 Task: In messages turn off push notifications.
Action: Mouse moved to (882, 78)
Screenshot: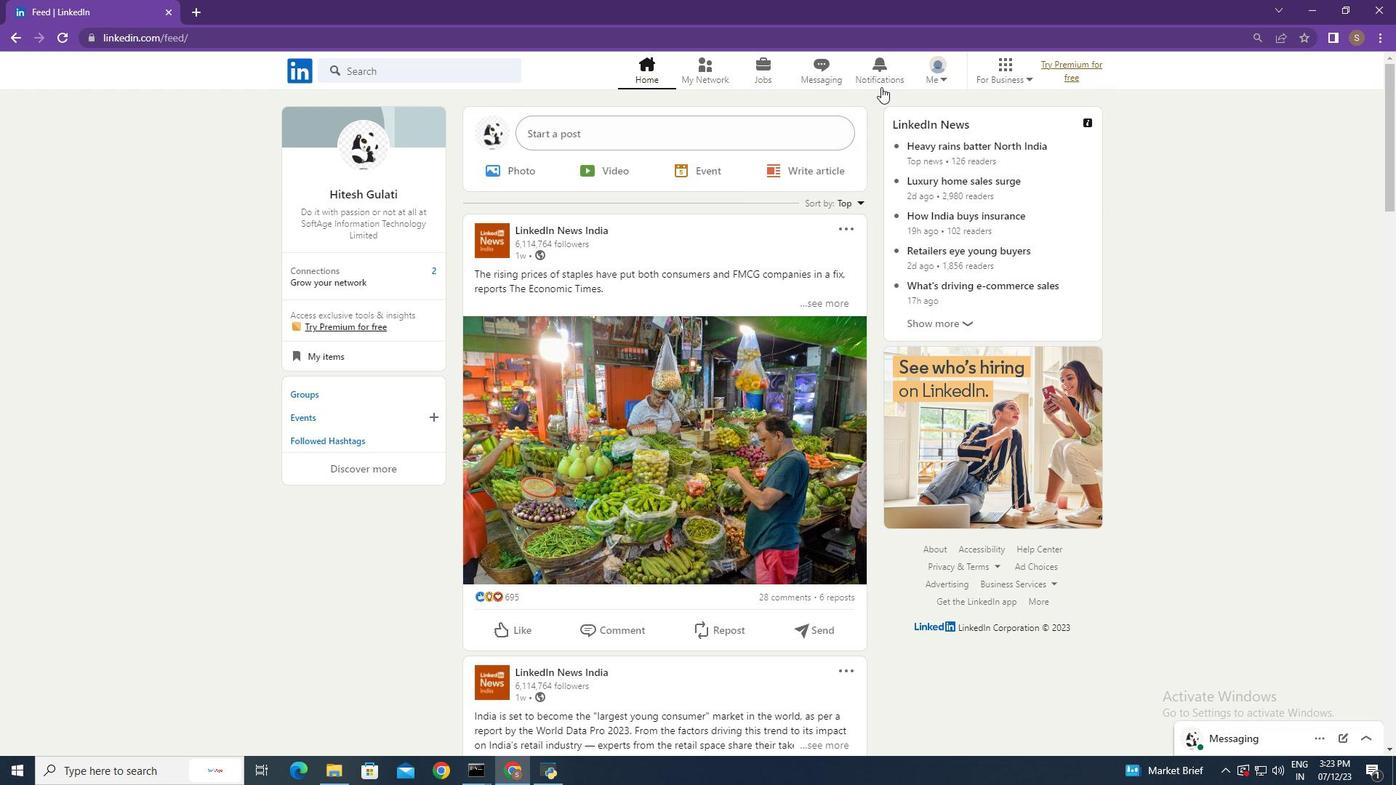 
Action: Mouse pressed left at (882, 78)
Screenshot: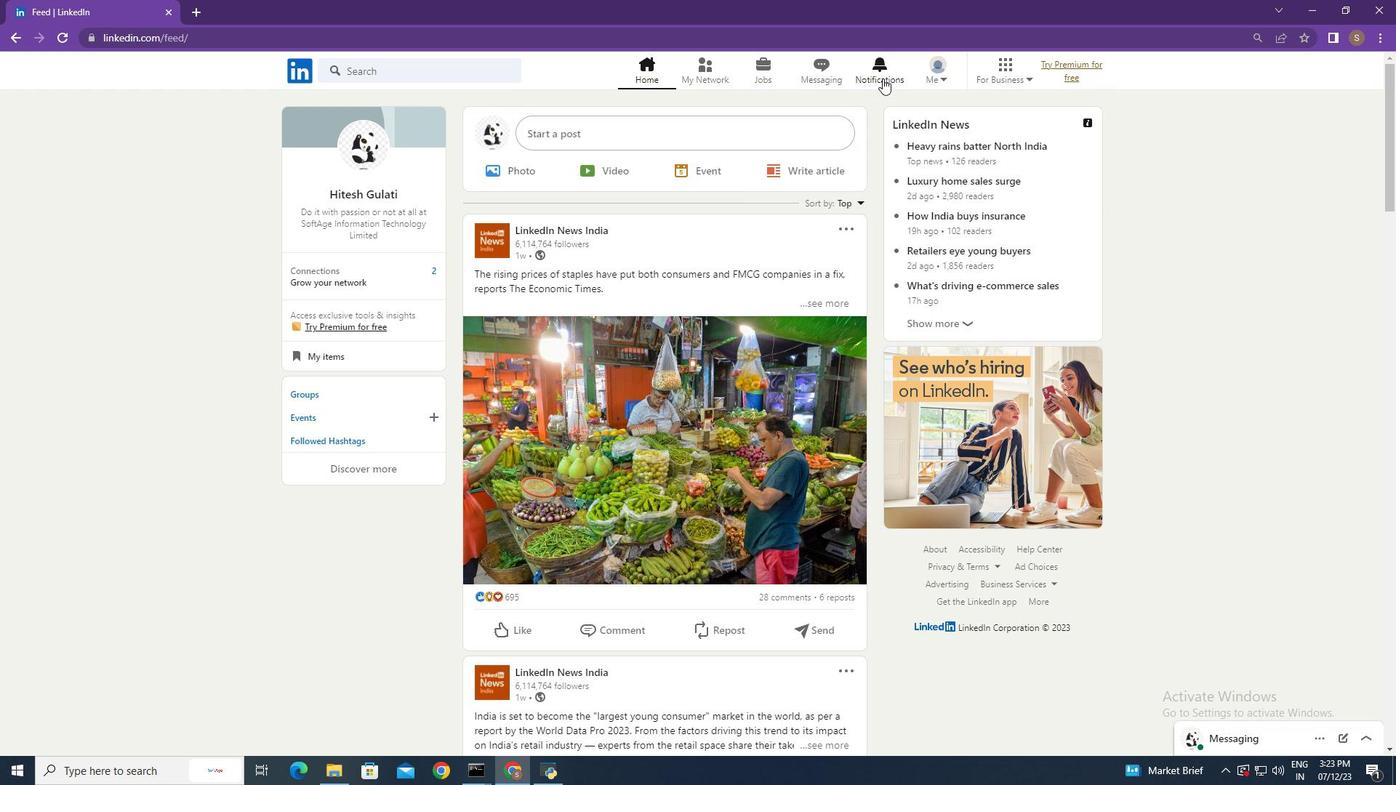 
Action: Mouse moved to (318, 167)
Screenshot: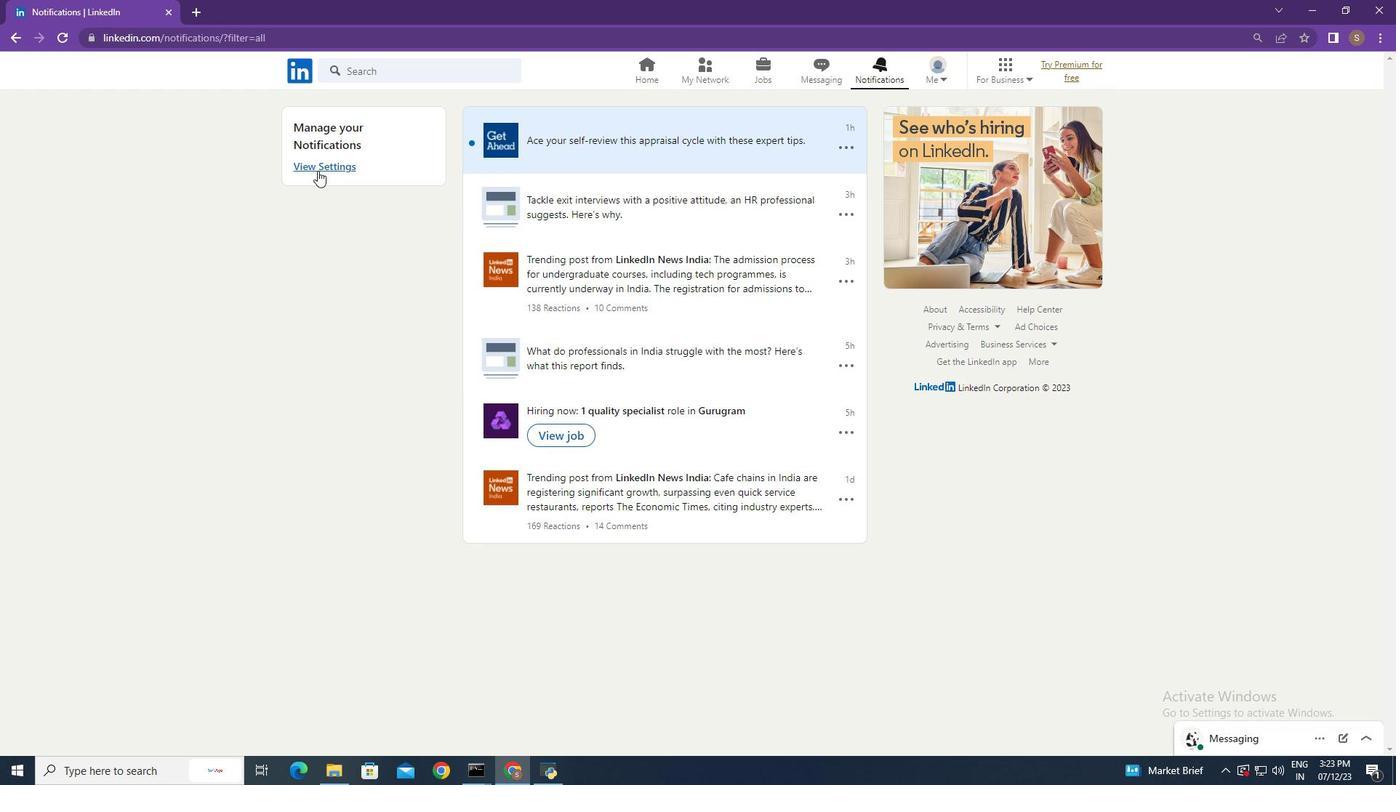 
Action: Mouse pressed left at (318, 167)
Screenshot: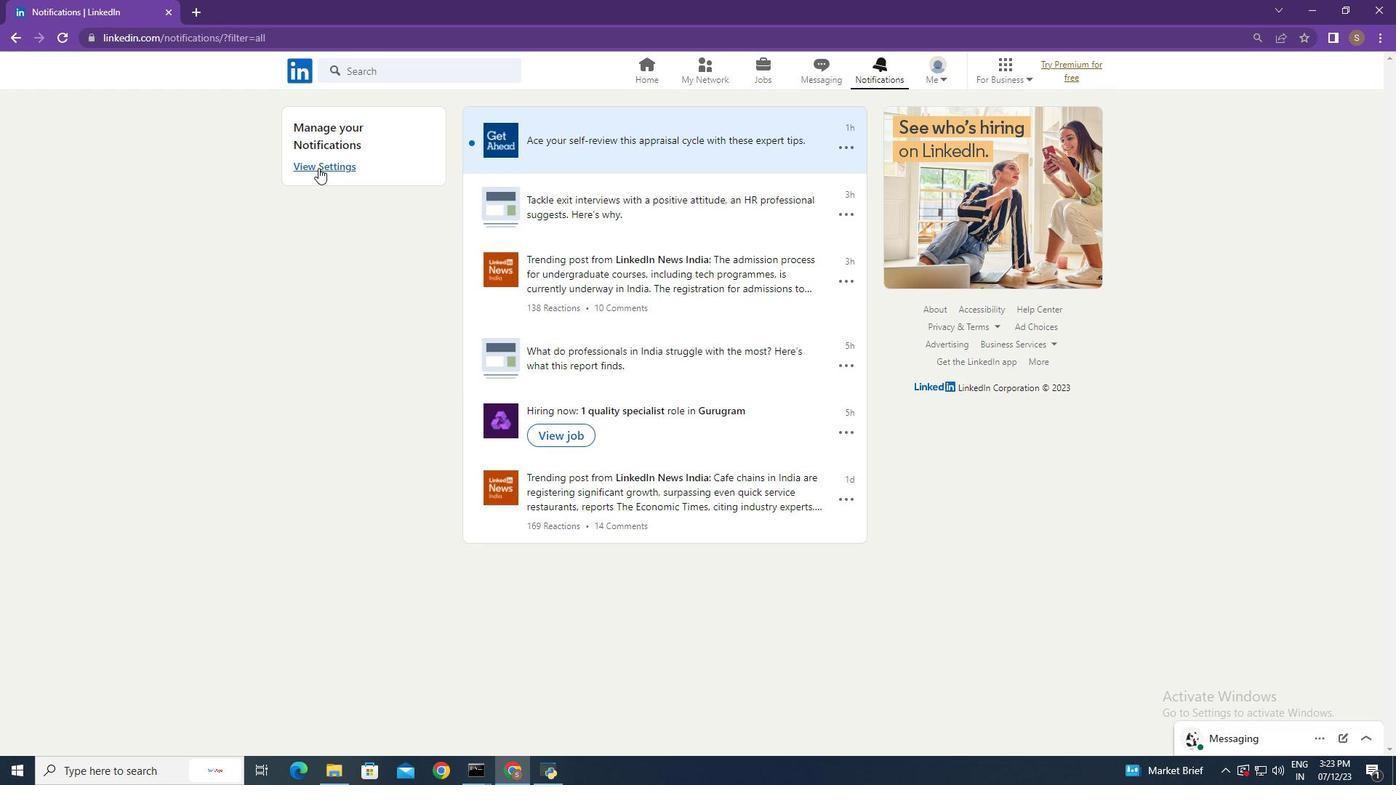 
Action: Mouse moved to (756, 377)
Screenshot: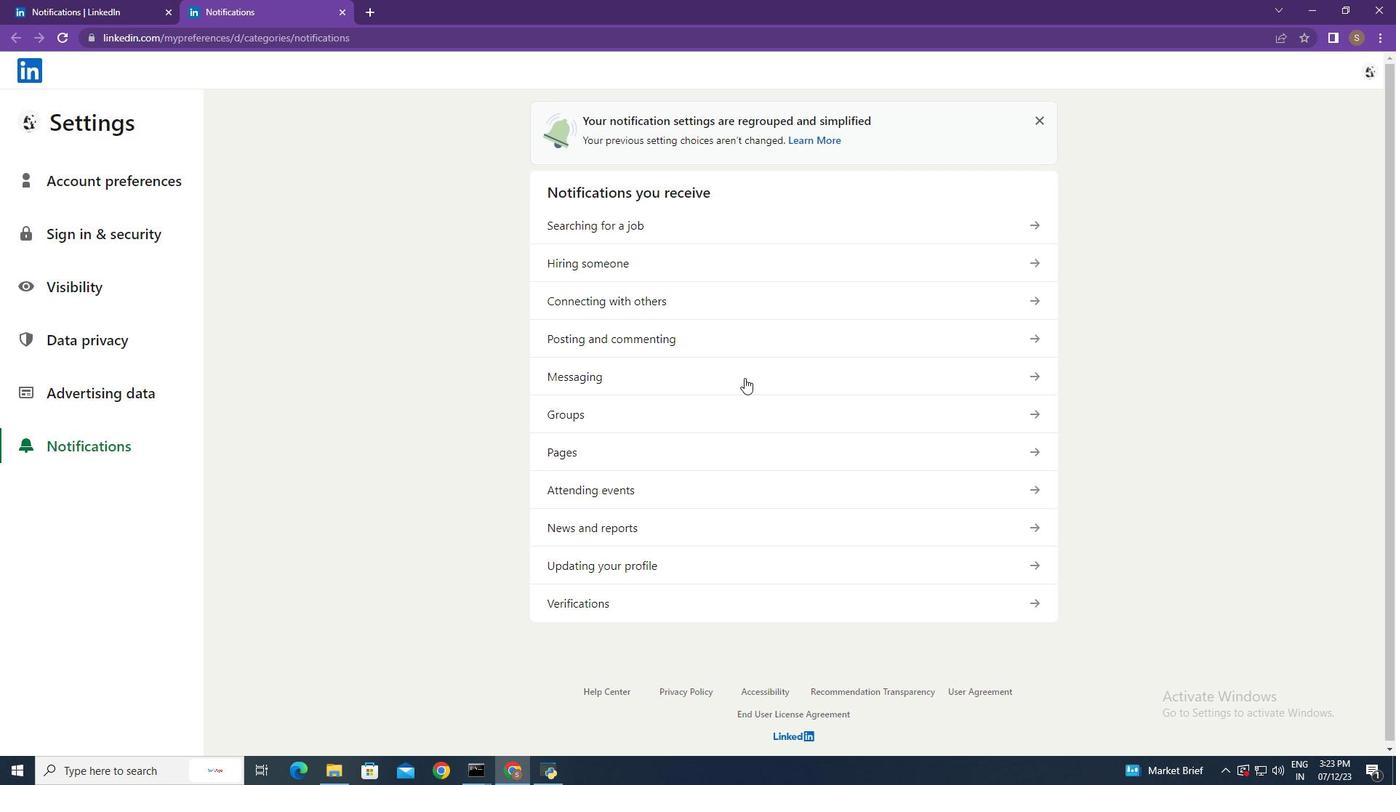 
Action: Mouse pressed left at (756, 377)
Screenshot: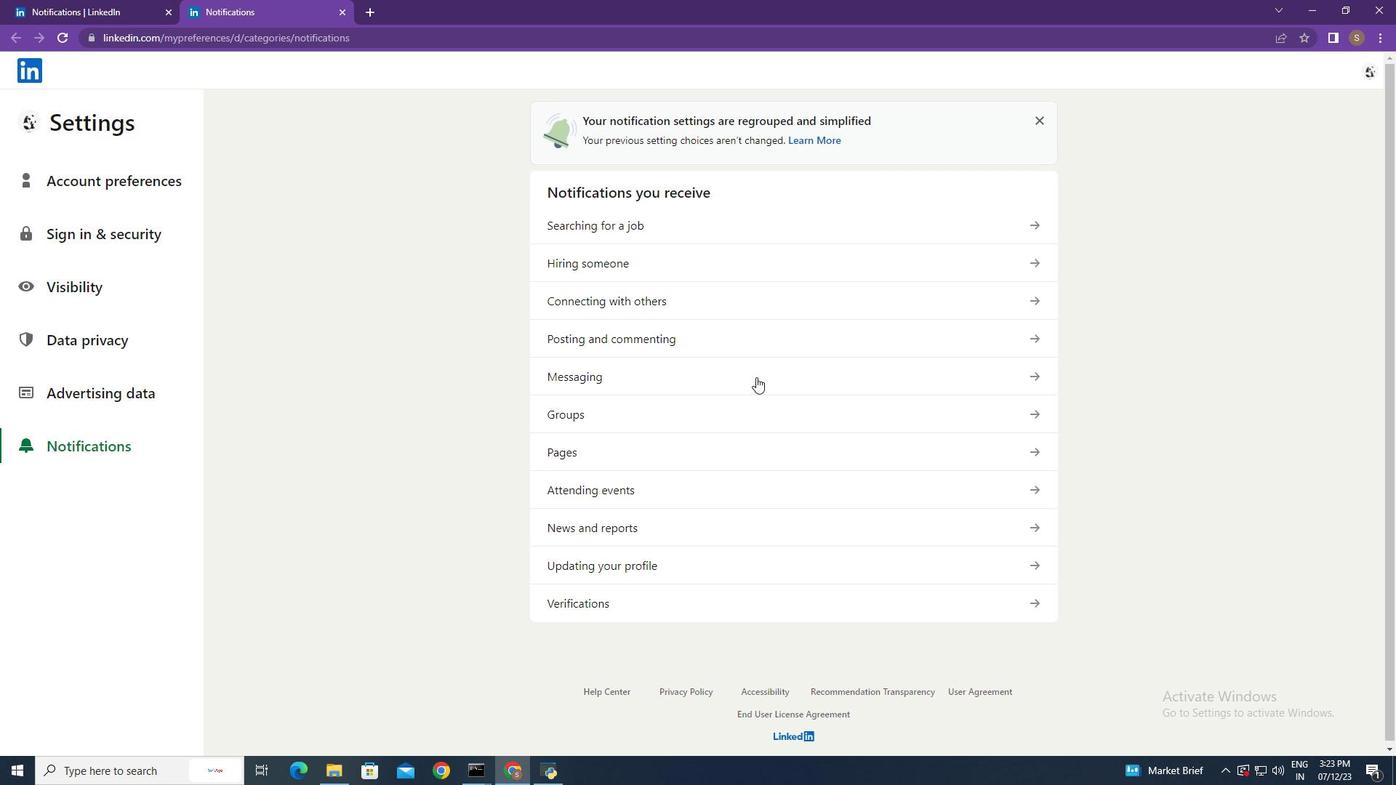 
Action: Mouse moved to (916, 222)
Screenshot: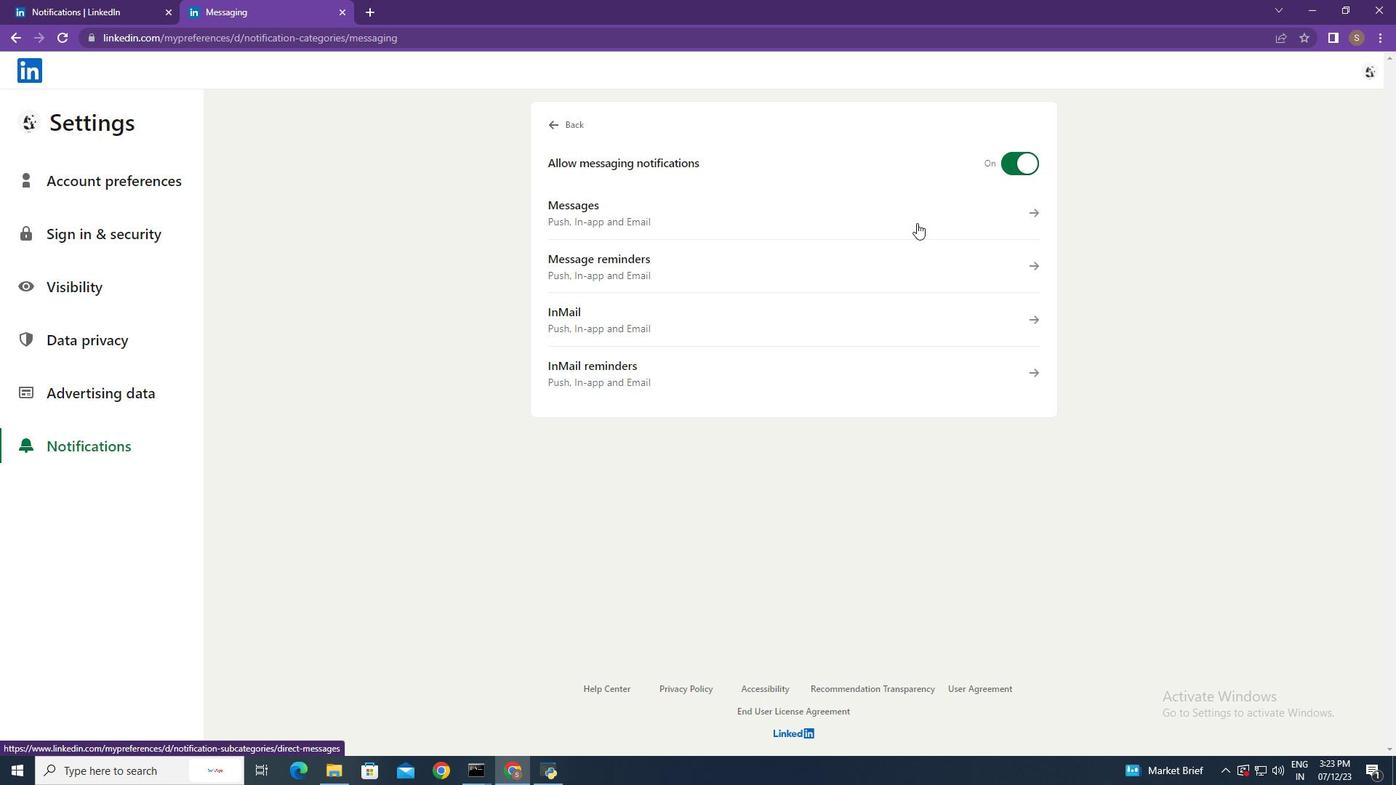 
Action: Mouse pressed left at (916, 222)
Screenshot: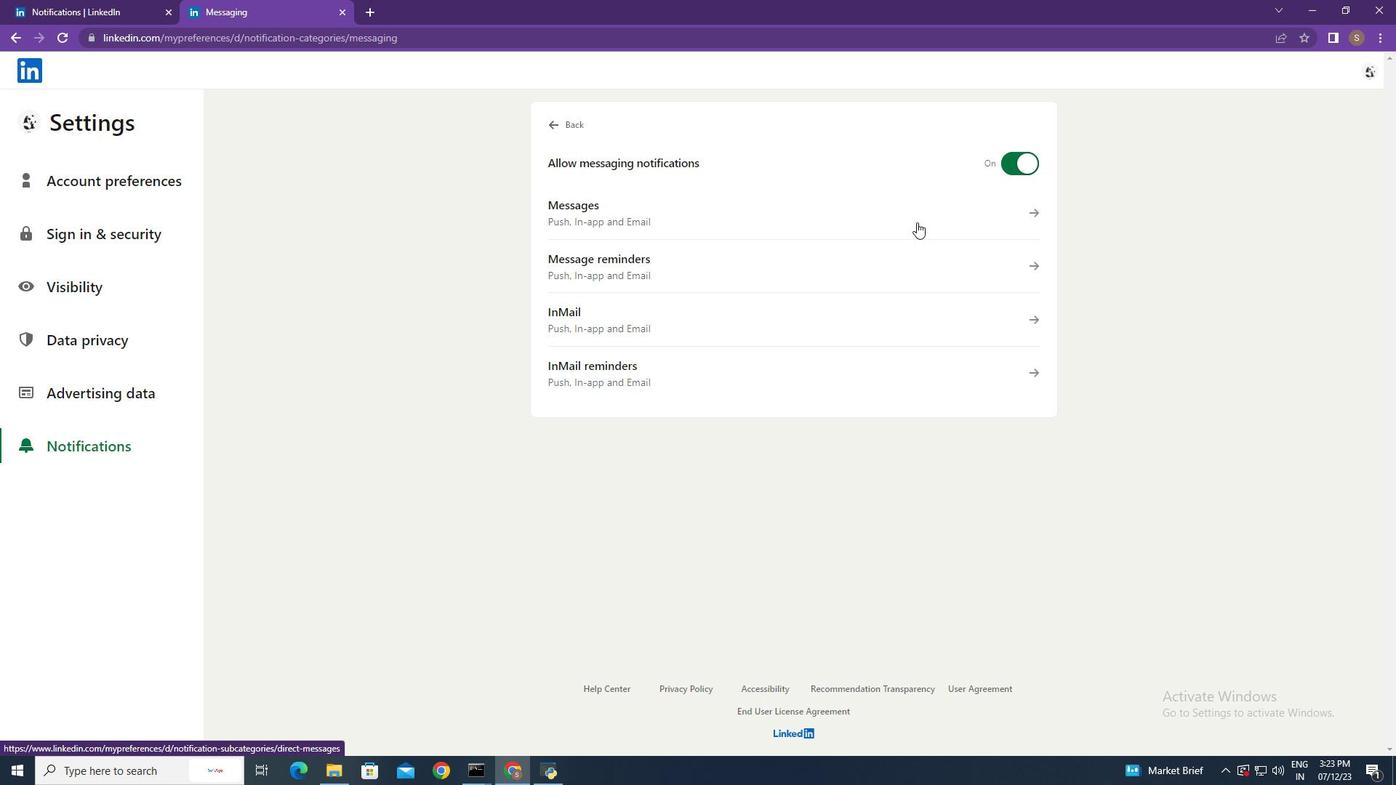 
Action: Mouse moved to (1024, 311)
Screenshot: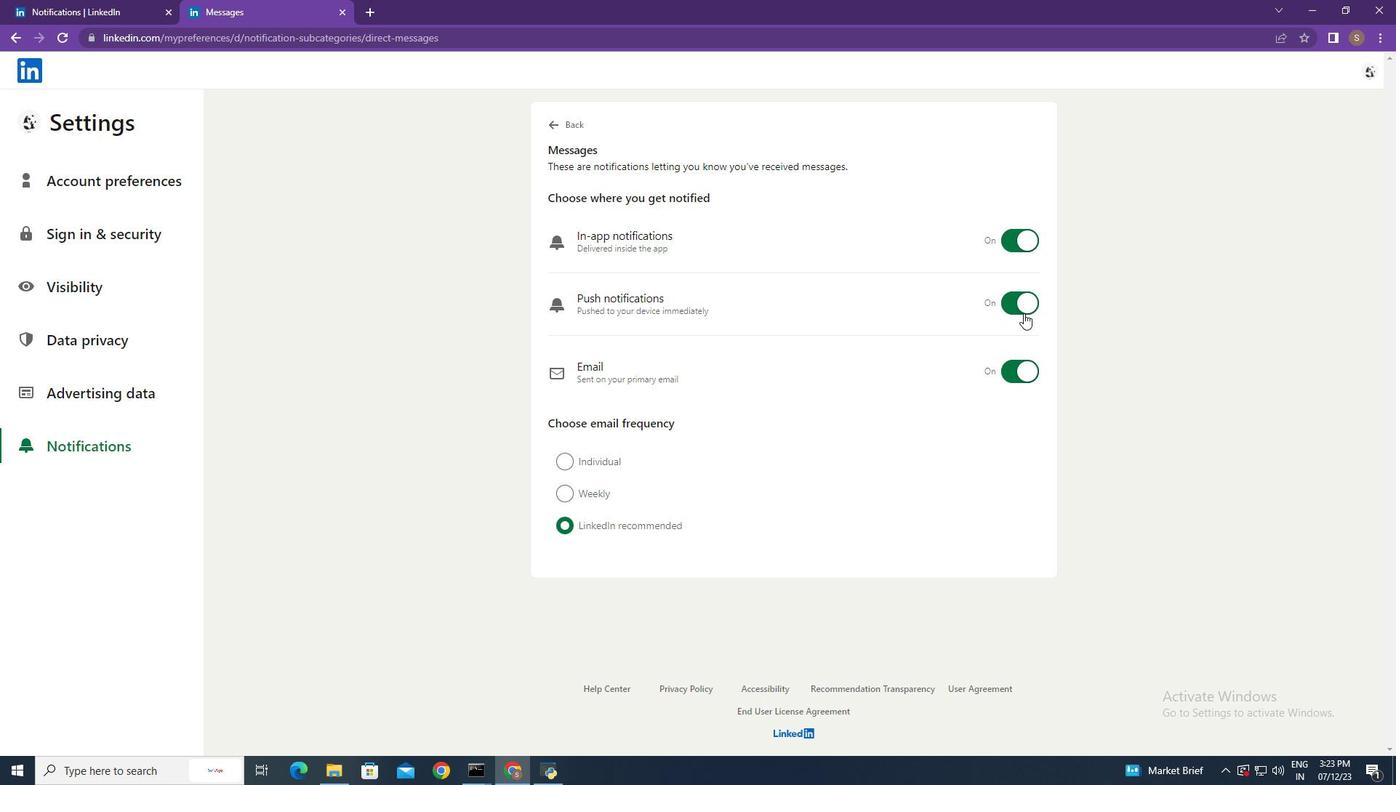 
Action: Mouse pressed left at (1024, 311)
Screenshot: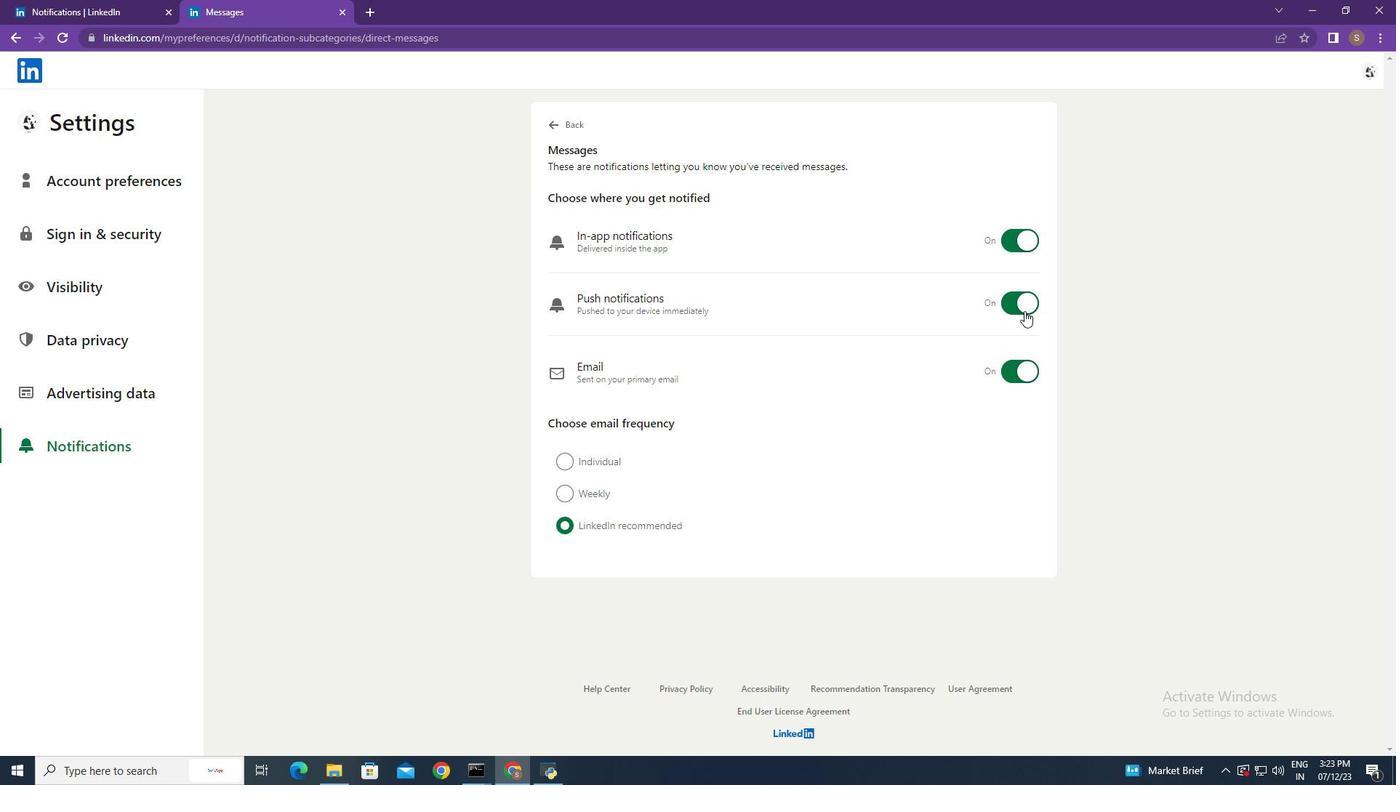 
Action: Mouse moved to (1210, 302)
Screenshot: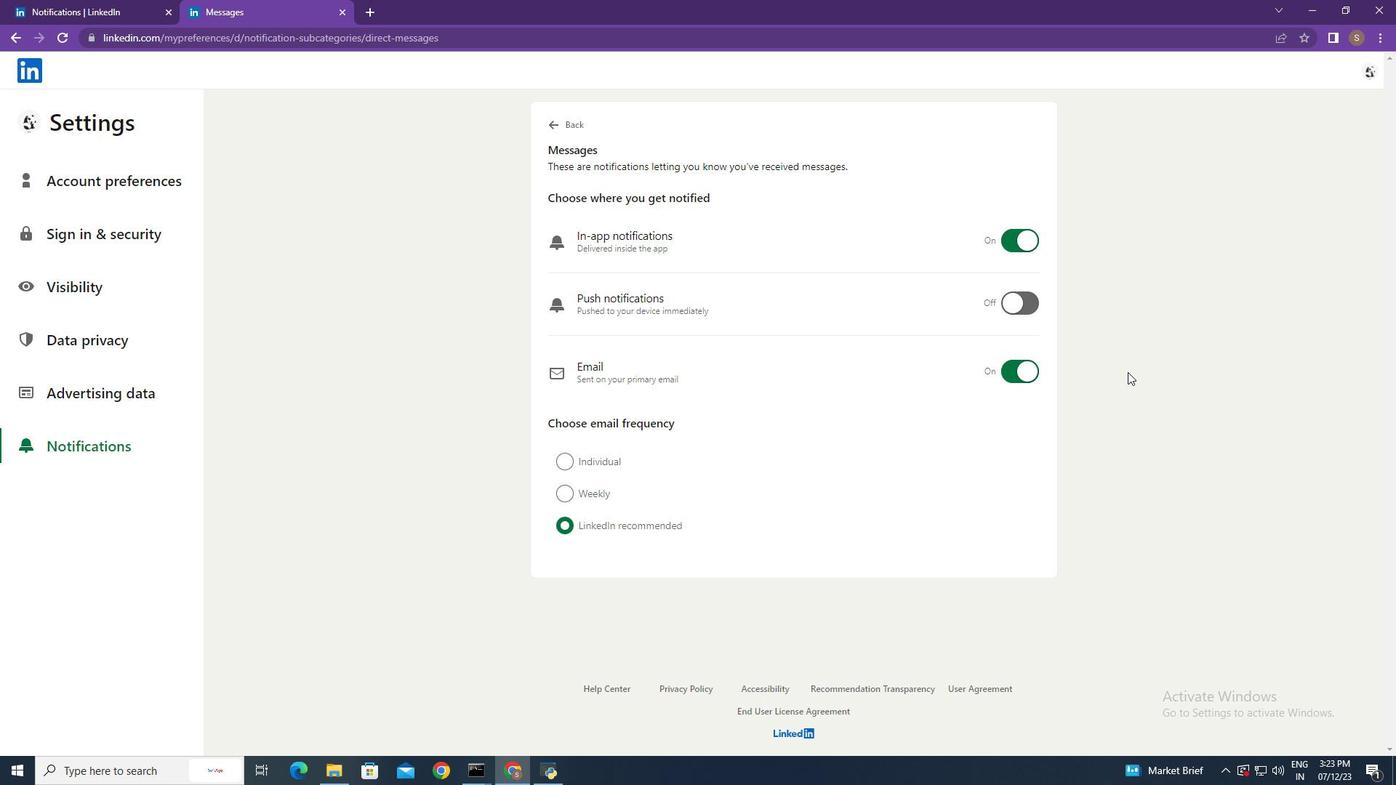 
